 Task: Select true in the guides bracket pairs
Action: Mouse moved to (19, 576)
Screenshot: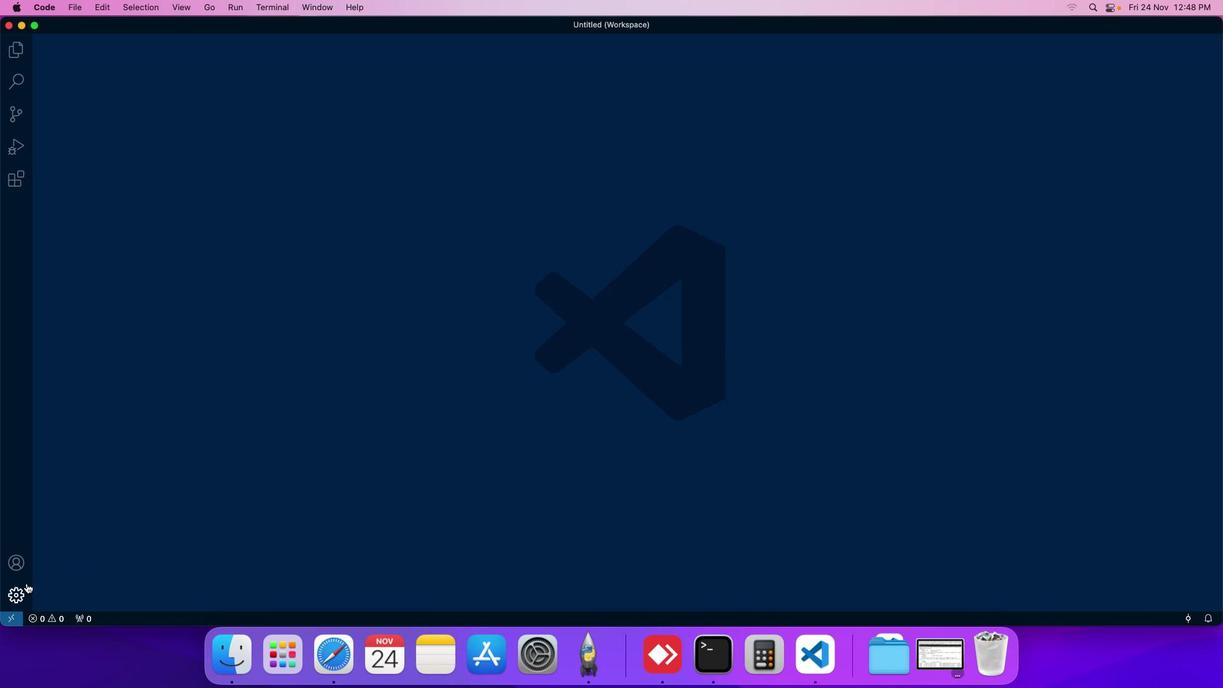 
Action: Mouse pressed left at (19, 576)
Screenshot: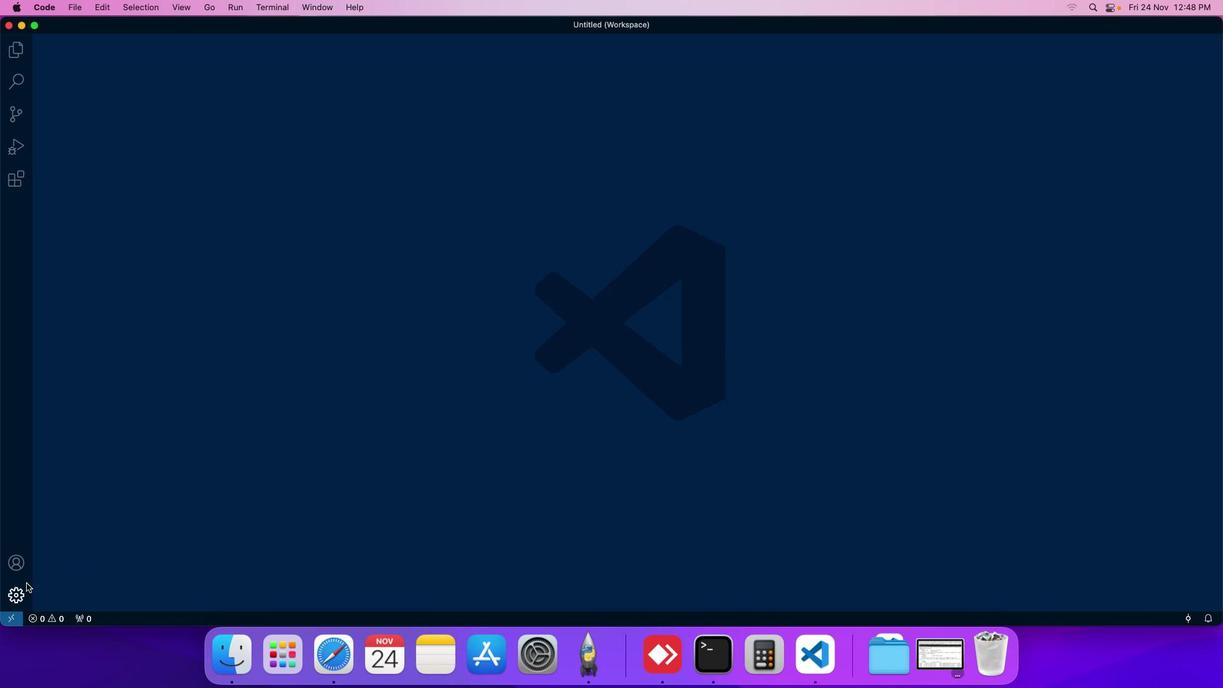 
Action: Mouse moved to (64, 497)
Screenshot: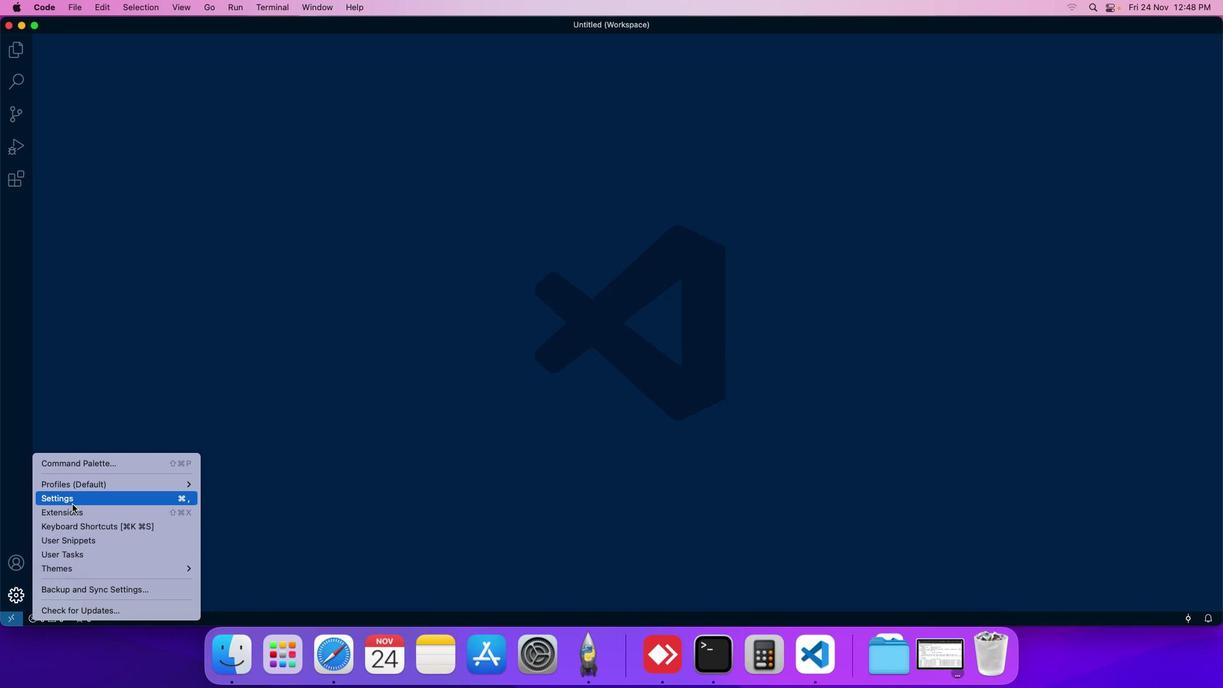 
Action: Mouse pressed left at (64, 497)
Screenshot: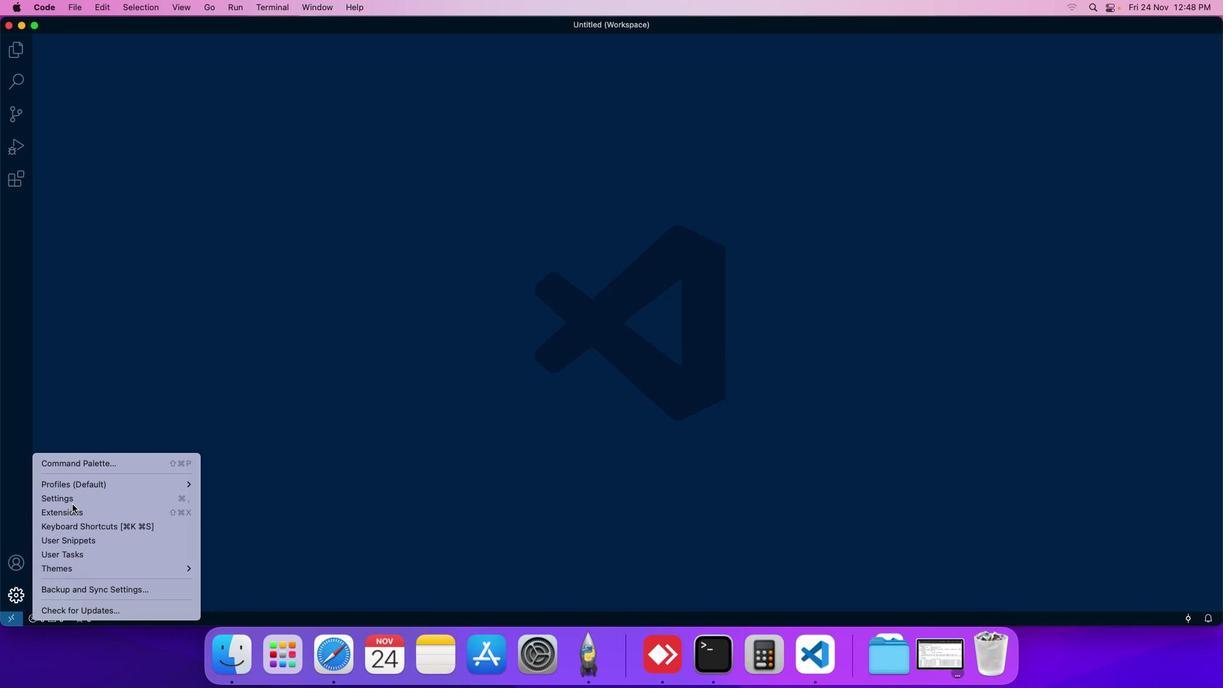 
Action: Mouse moved to (284, 135)
Screenshot: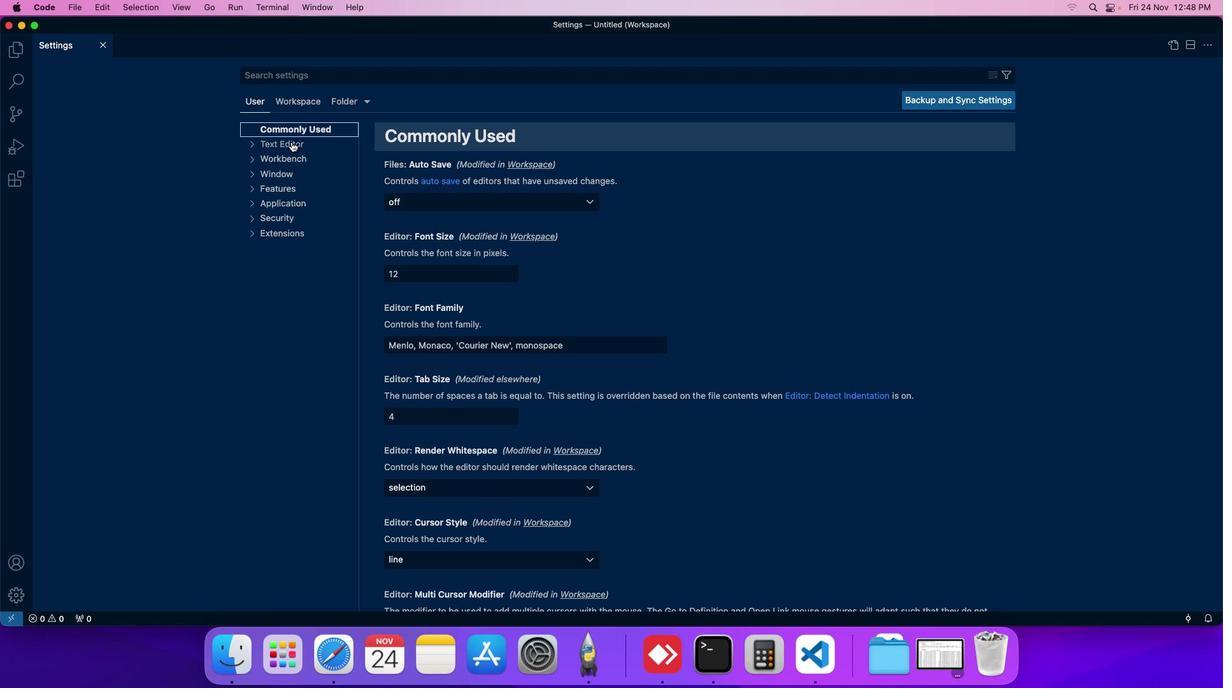 
Action: Mouse pressed left at (284, 135)
Screenshot: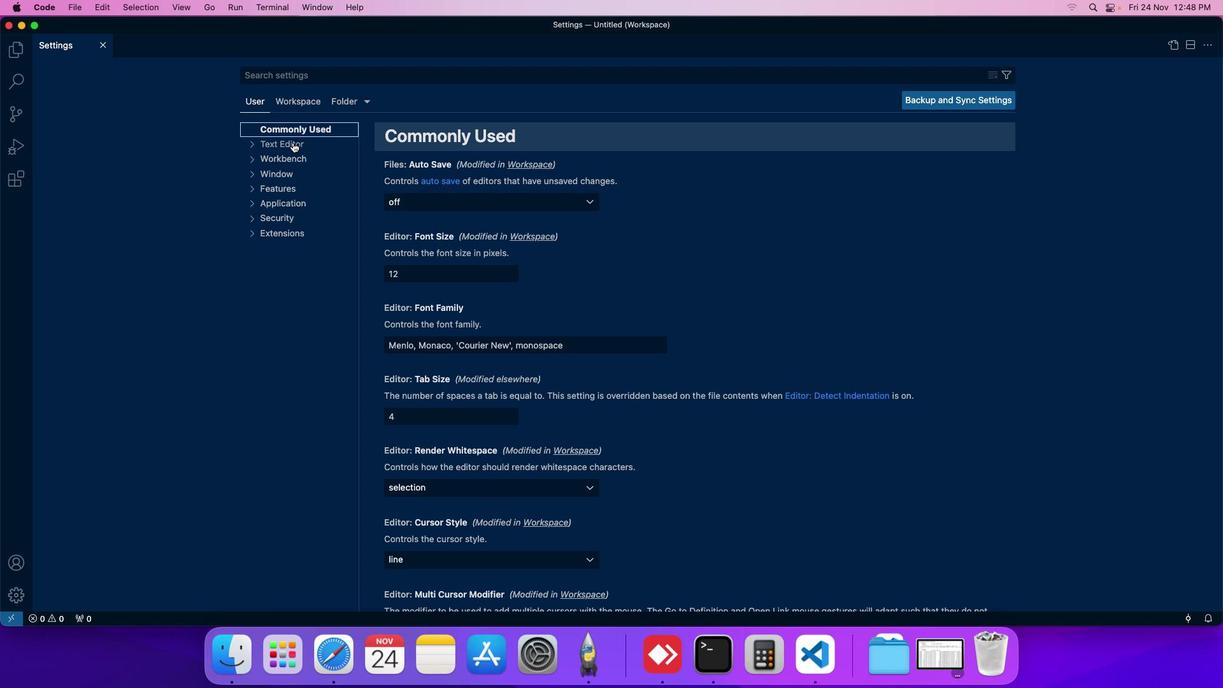 
Action: Mouse moved to (528, 296)
Screenshot: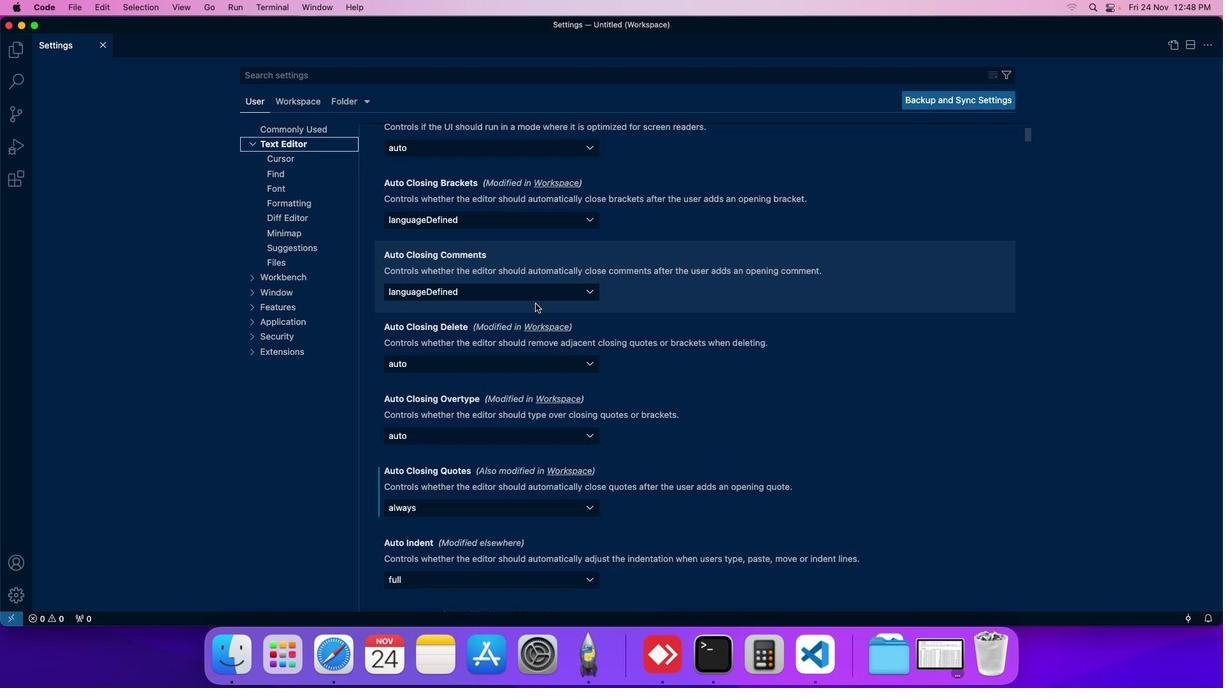 
Action: Mouse scrolled (528, 296) with delta (-6, -7)
Screenshot: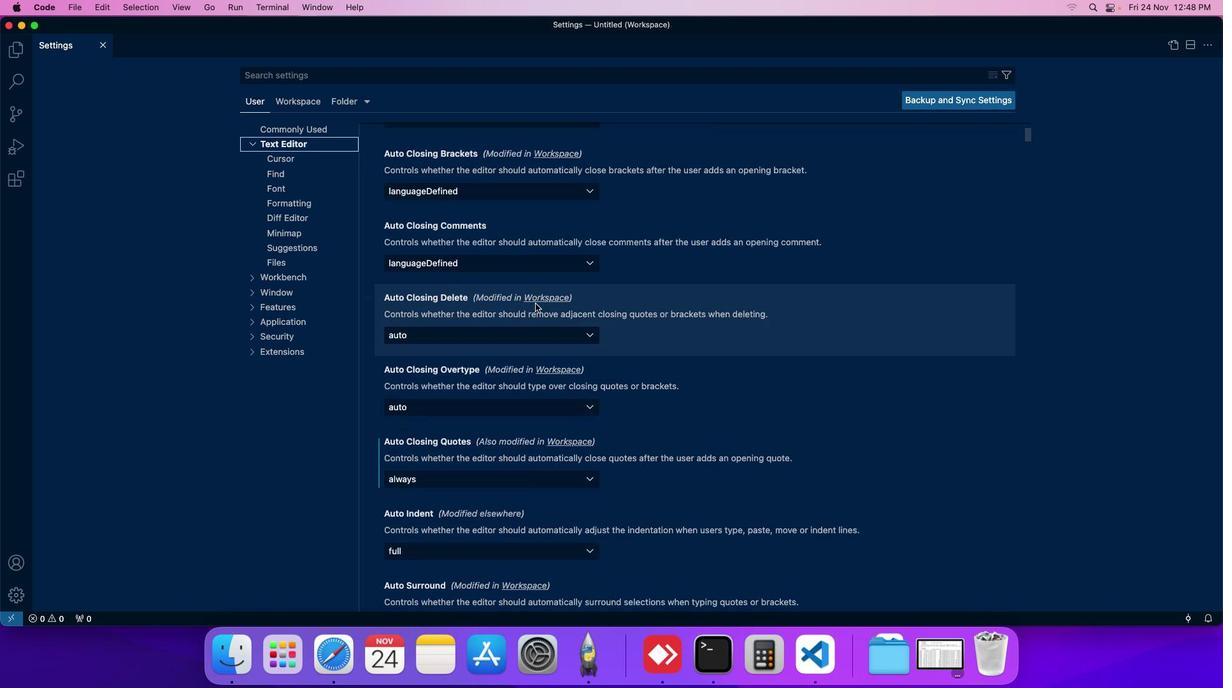 
Action: Mouse scrolled (528, 296) with delta (-6, -7)
Screenshot: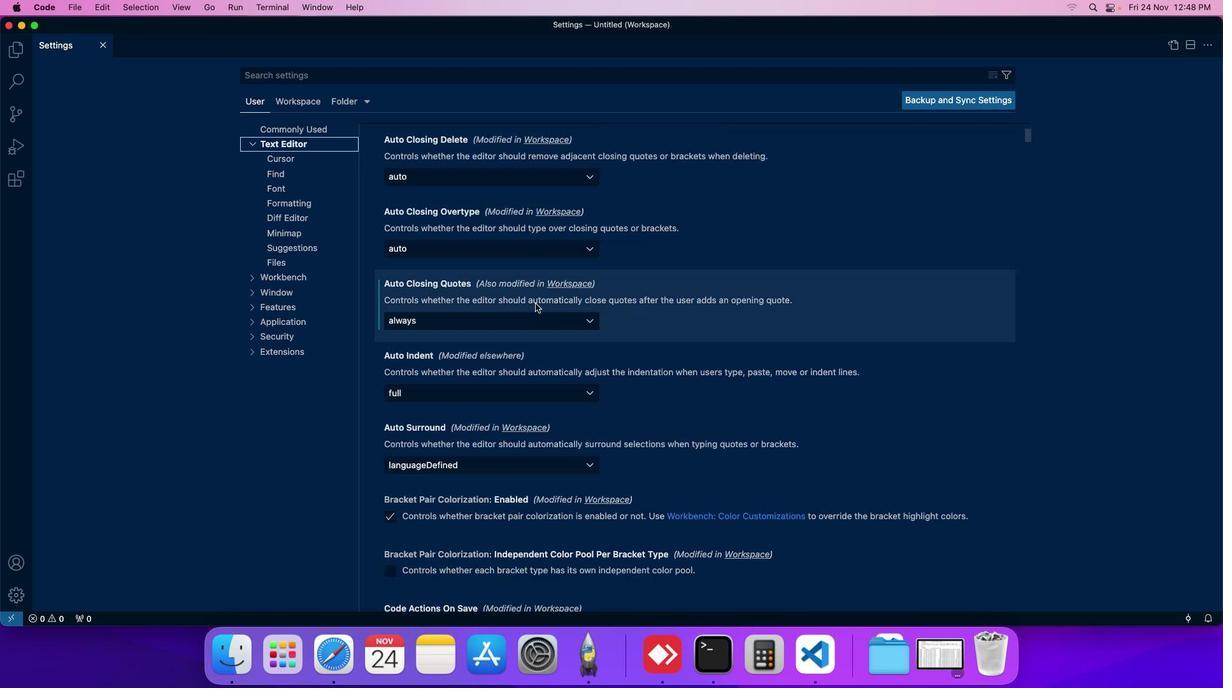 
Action: Mouse scrolled (528, 296) with delta (-6, -7)
Screenshot: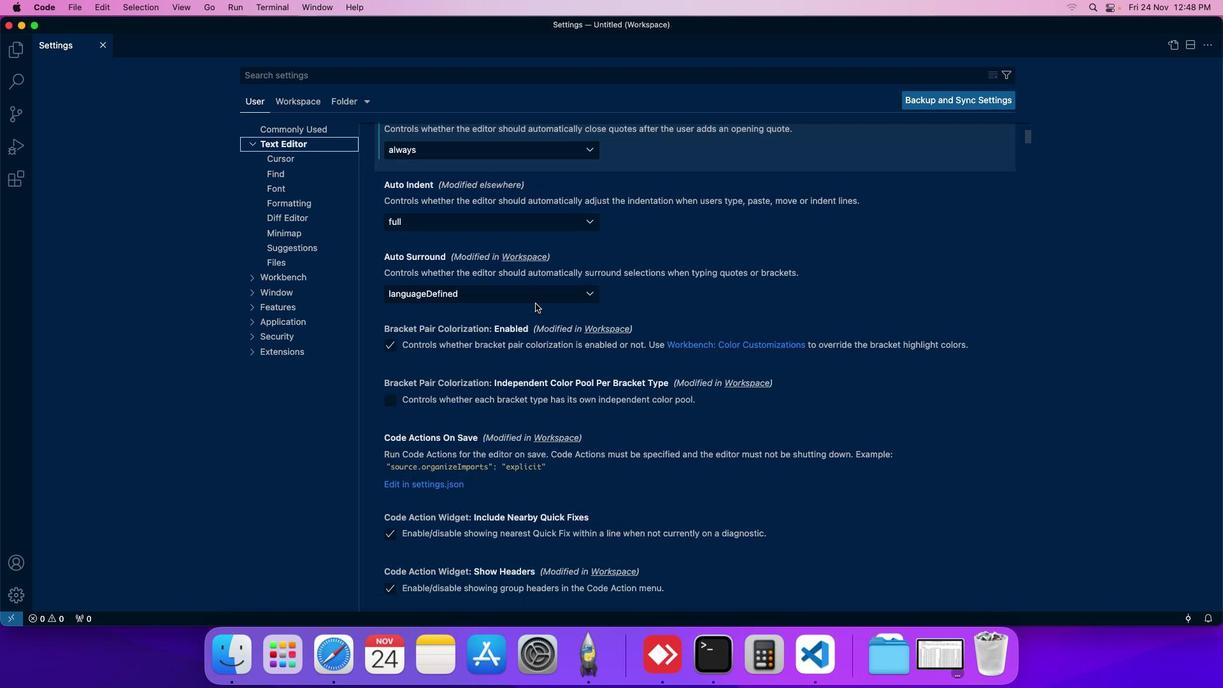 
Action: Mouse scrolled (528, 296) with delta (-6, -7)
Screenshot: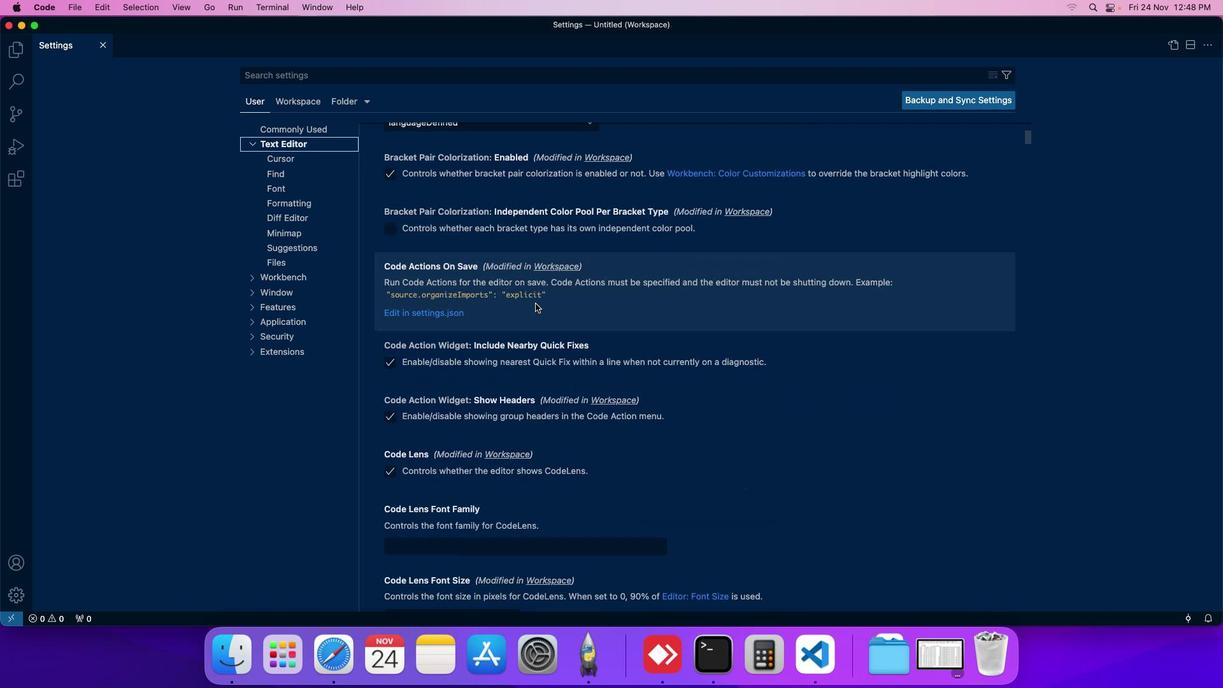 
Action: Mouse scrolled (528, 296) with delta (-6, -7)
Screenshot: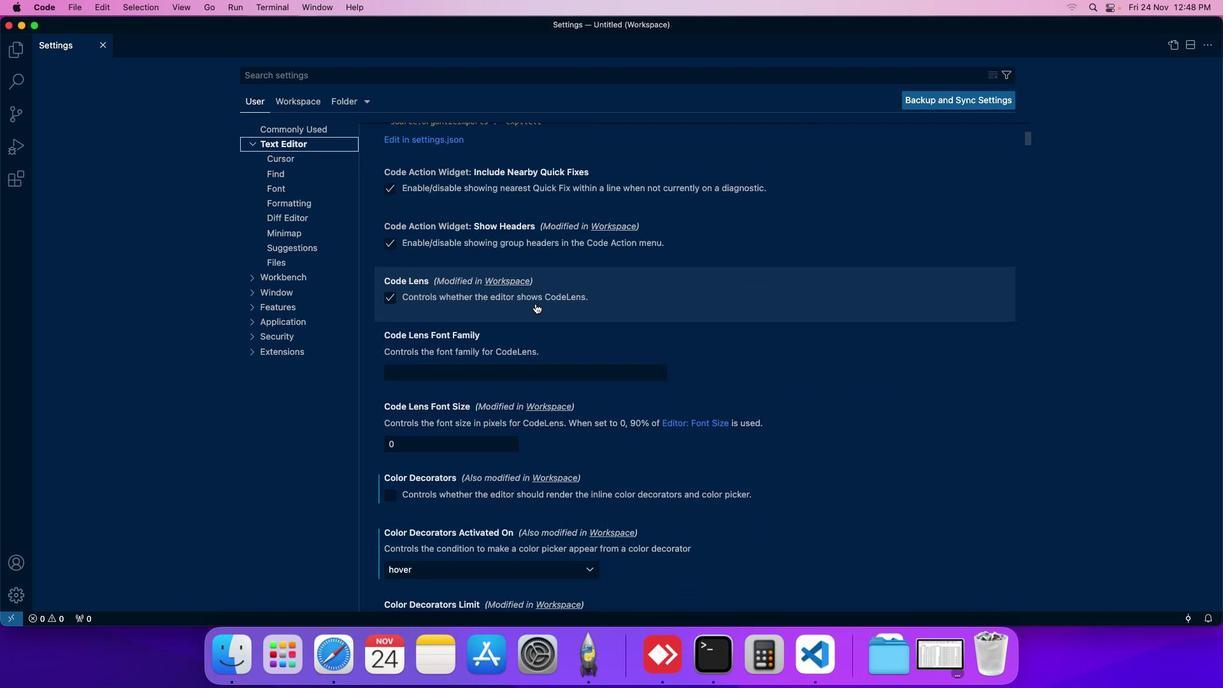 
Action: Mouse scrolled (528, 296) with delta (-6, -7)
Screenshot: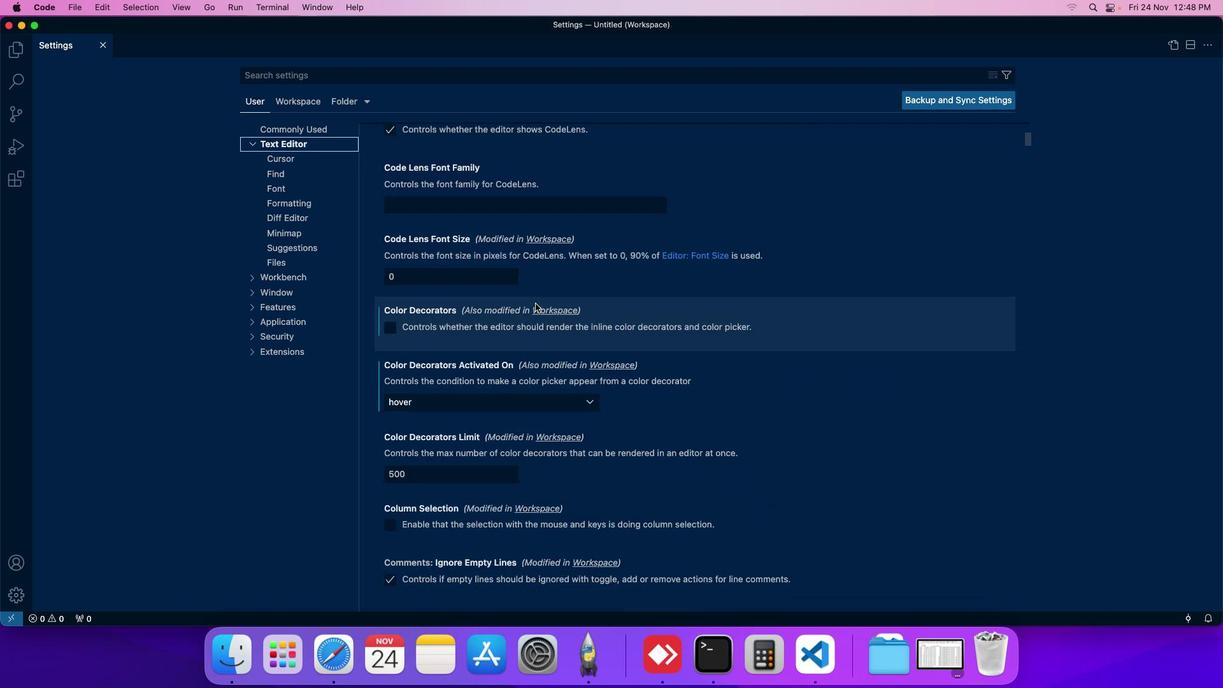 
Action: Mouse scrolled (528, 296) with delta (-6, -7)
Screenshot: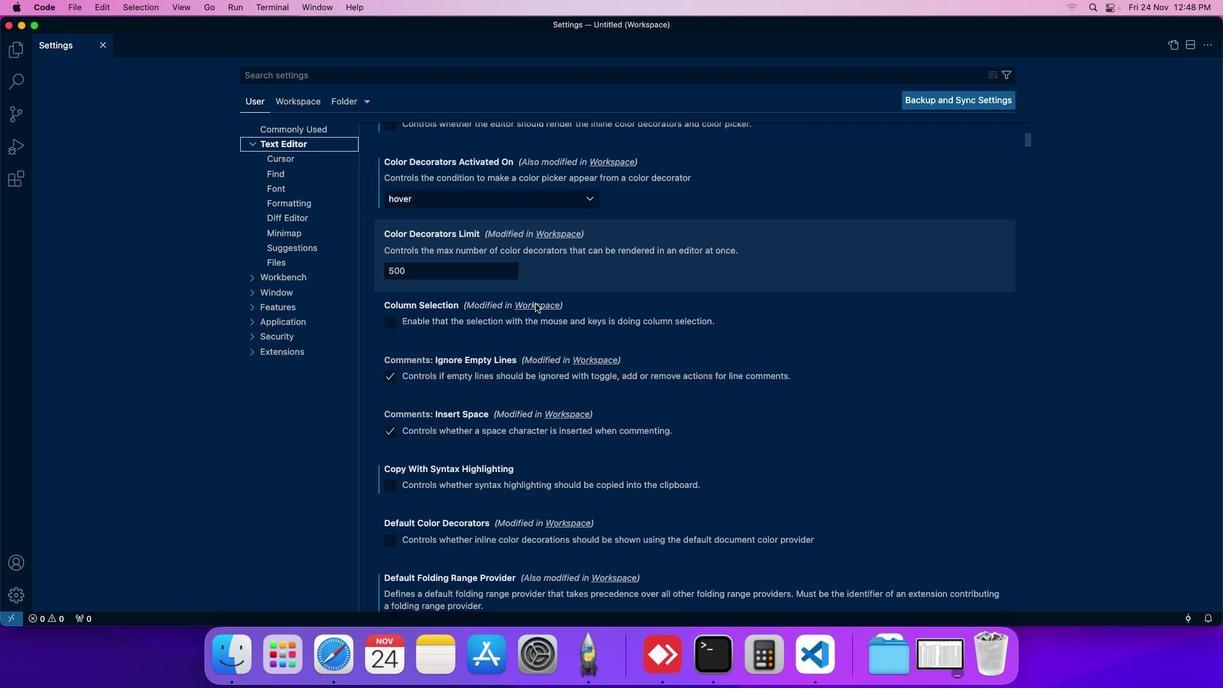 
Action: Mouse scrolled (528, 296) with delta (-6, -7)
Screenshot: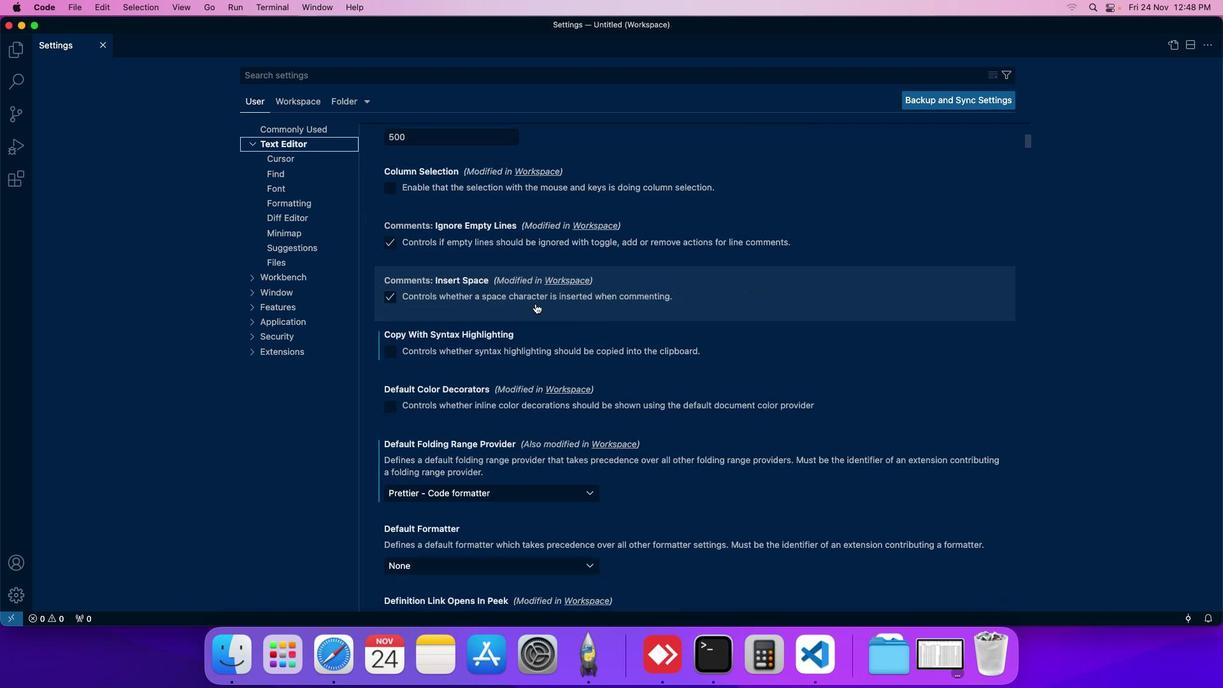 
Action: Mouse scrolled (528, 296) with delta (-6, -7)
Screenshot: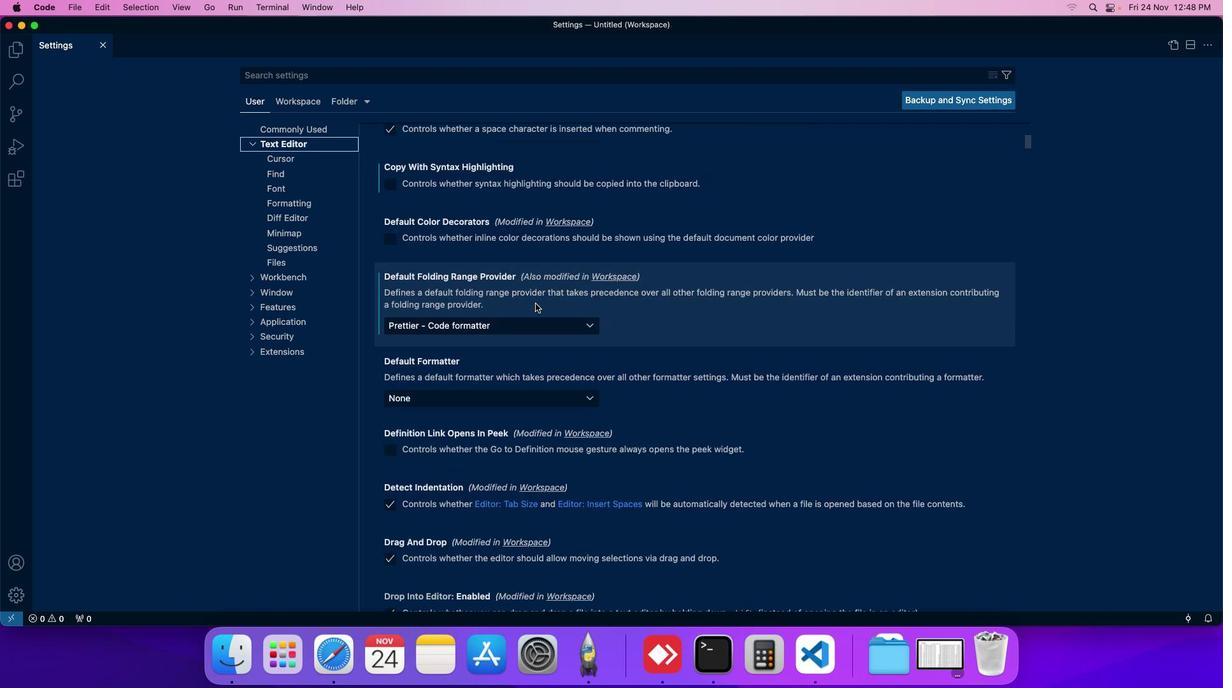 
Action: Mouse scrolled (528, 296) with delta (-6, -7)
Screenshot: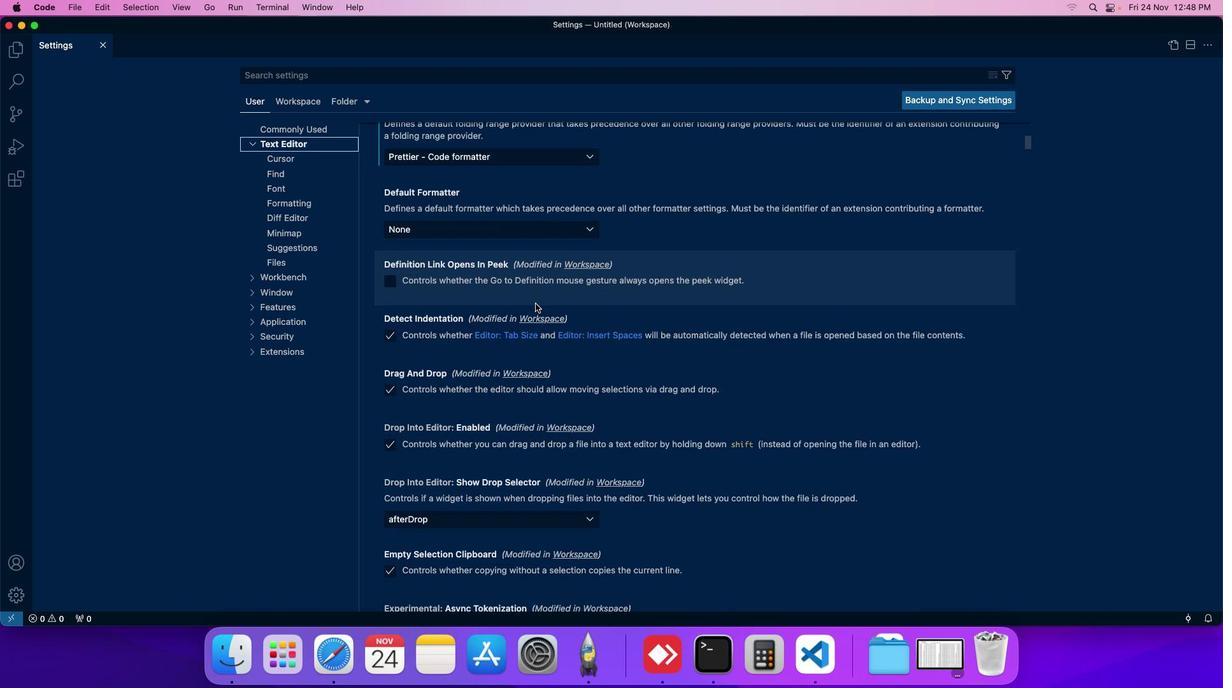 
Action: Mouse scrolled (528, 296) with delta (-6, -7)
Screenshot: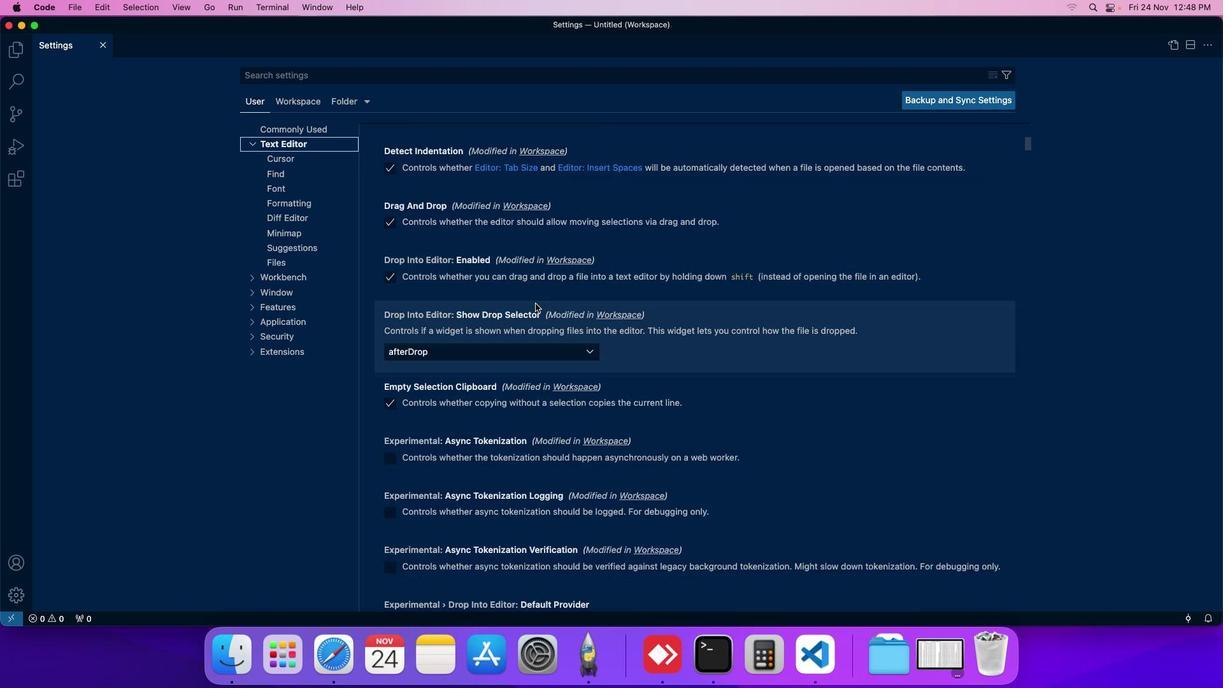 
Action: Mouse scrolled (528, 296) with delta (-6, -7)
Screenshot: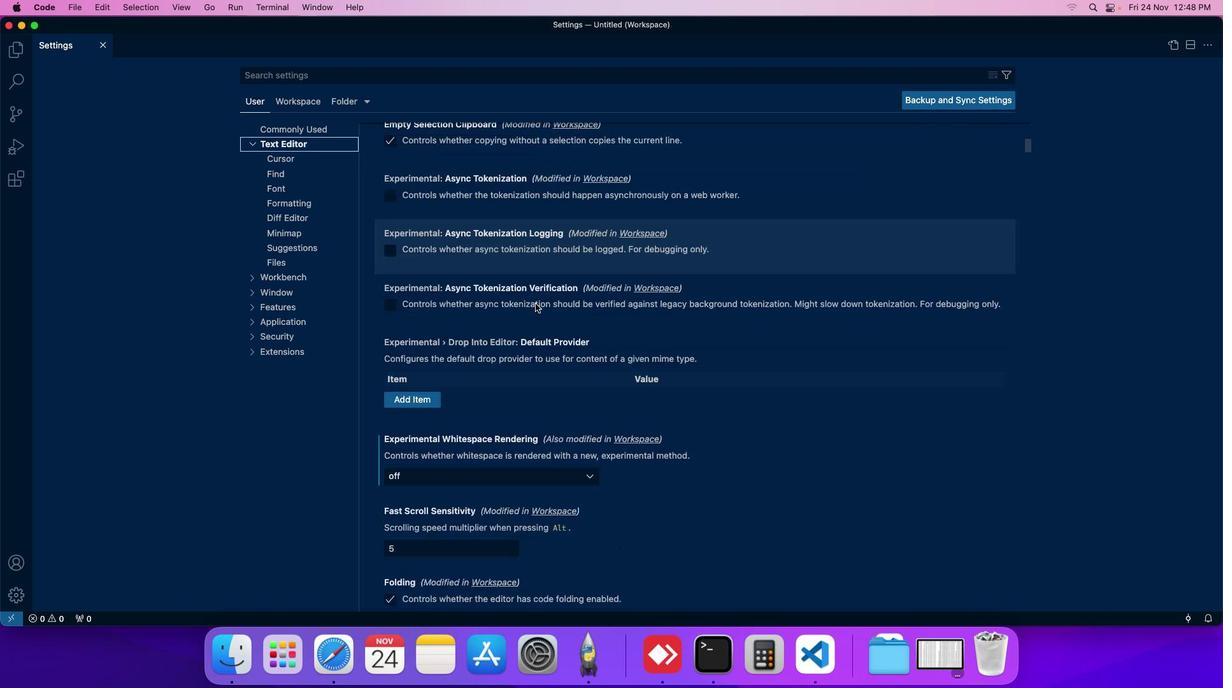 
Action: Mouse scrolled (528, 296) with delta (-6, -7)
Screenshot: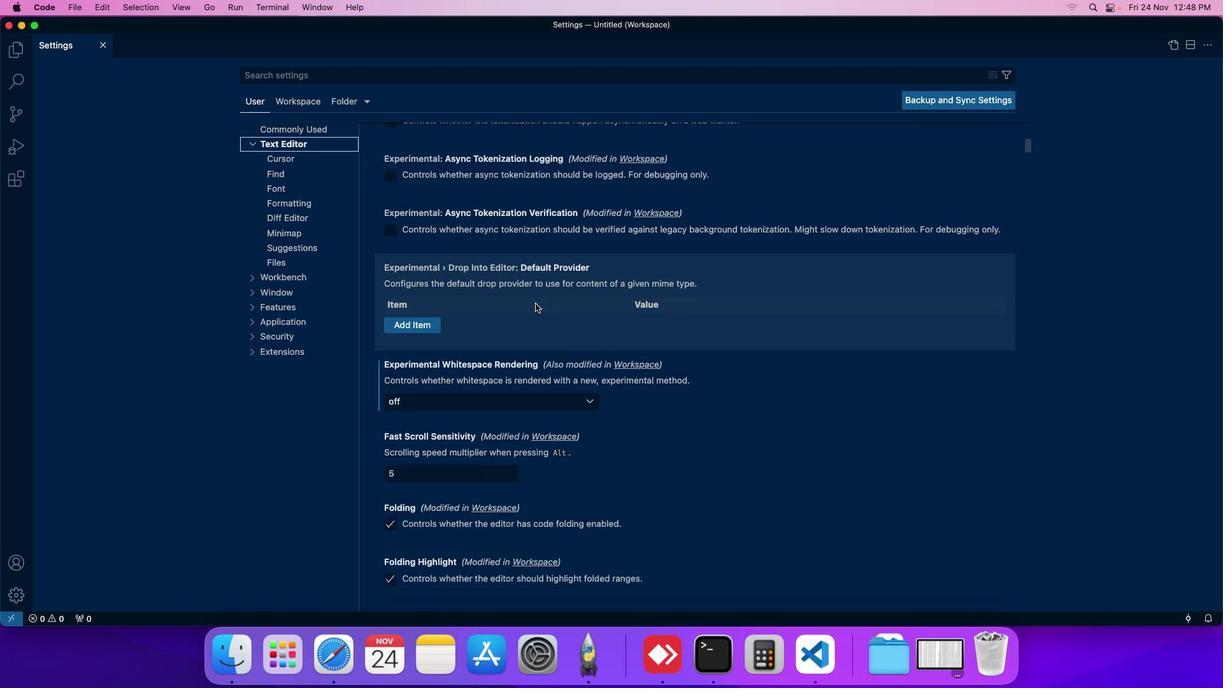 
Action: Mouse scrolled (528, 296) with delta (-6, -7)
Screenshot: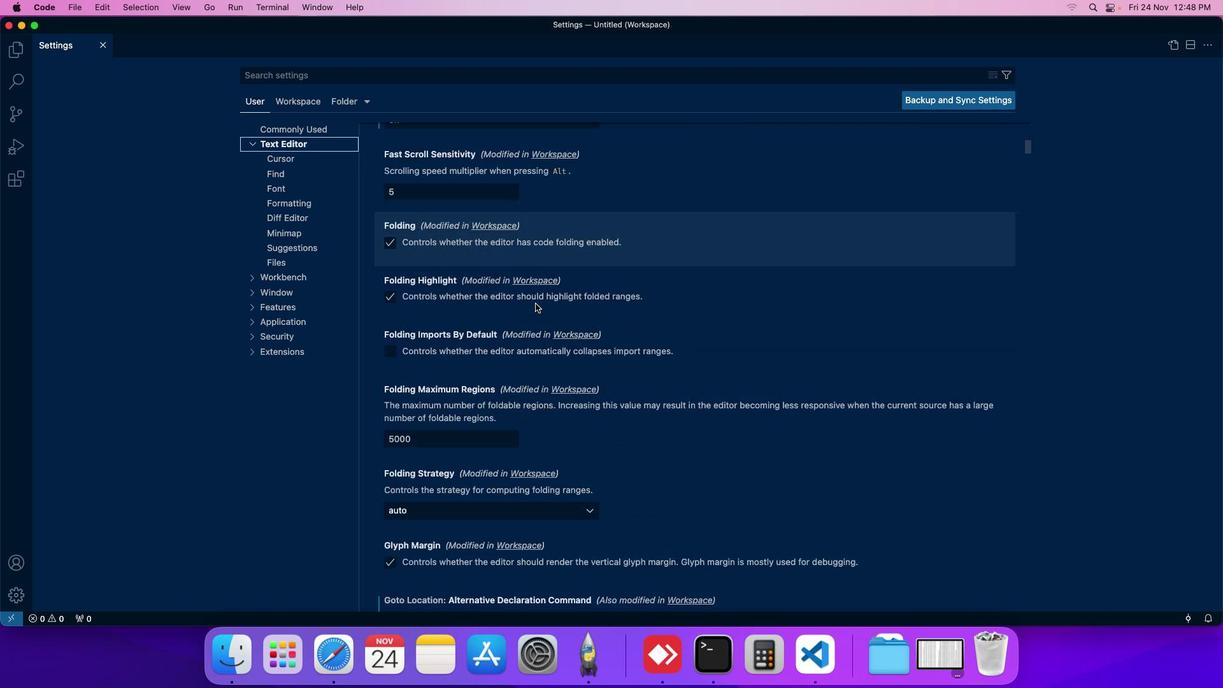 
Action: Mouse scrolled (528, 296) with delta (-6, -7)
Screenshot: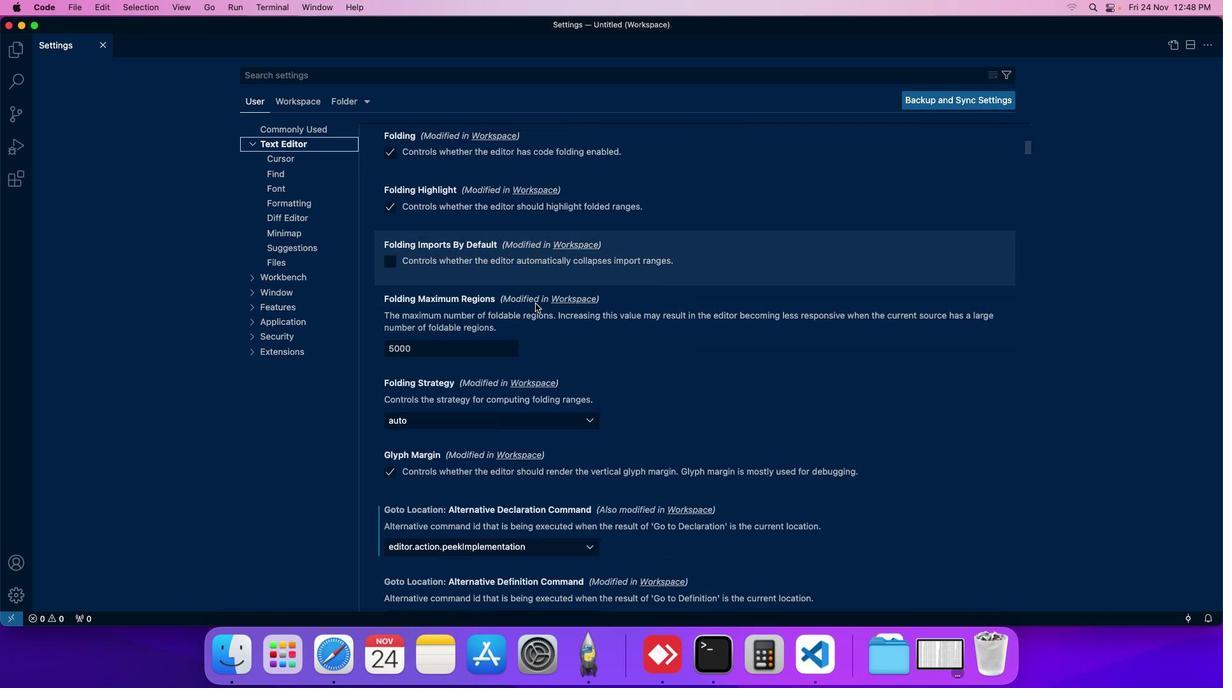 
Action: Mouse scrolled (528, 296) with delta (-6, -7)
Screenshot: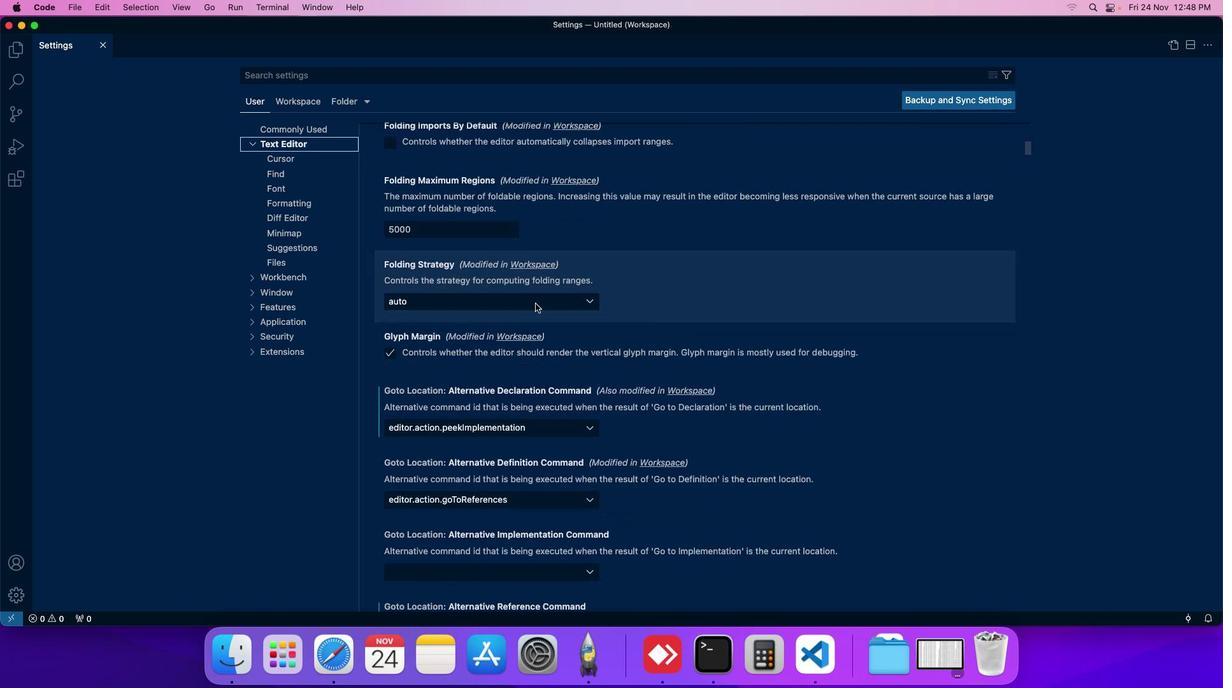 
Action: Mouse scrolled (528, 296) with delta (-6, -7)
Screenshot: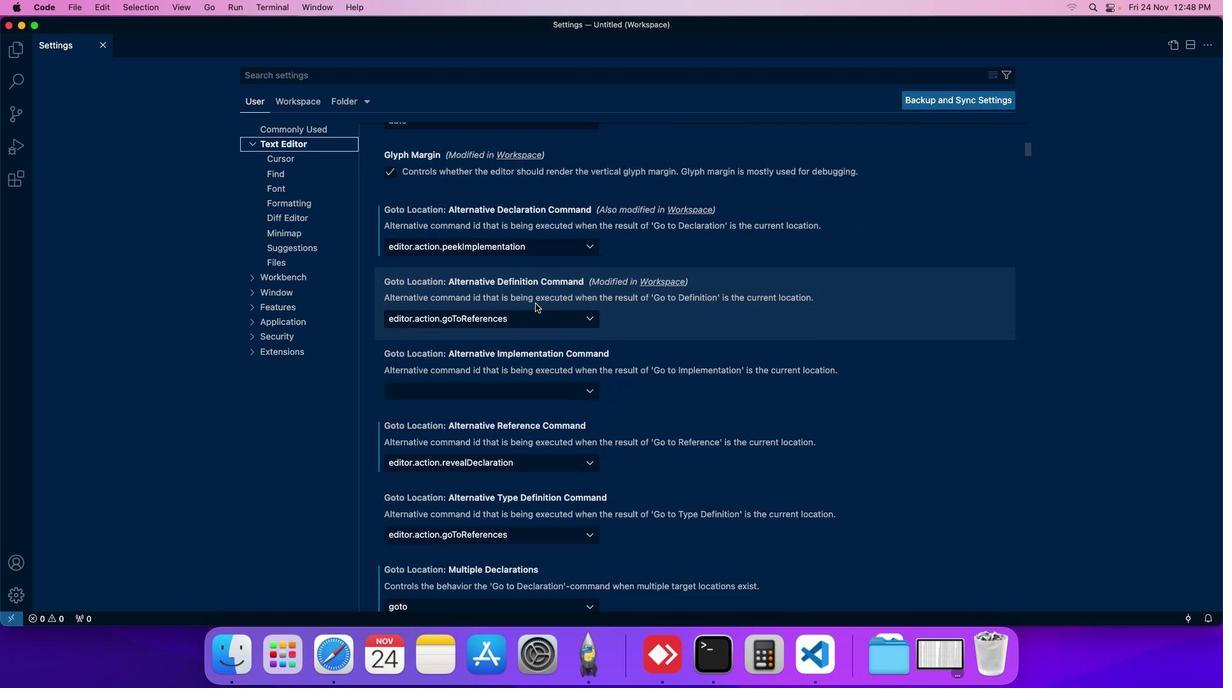 
Action: Mouse scrolled (528, 296) with delta (-6, -7)
Screenshot: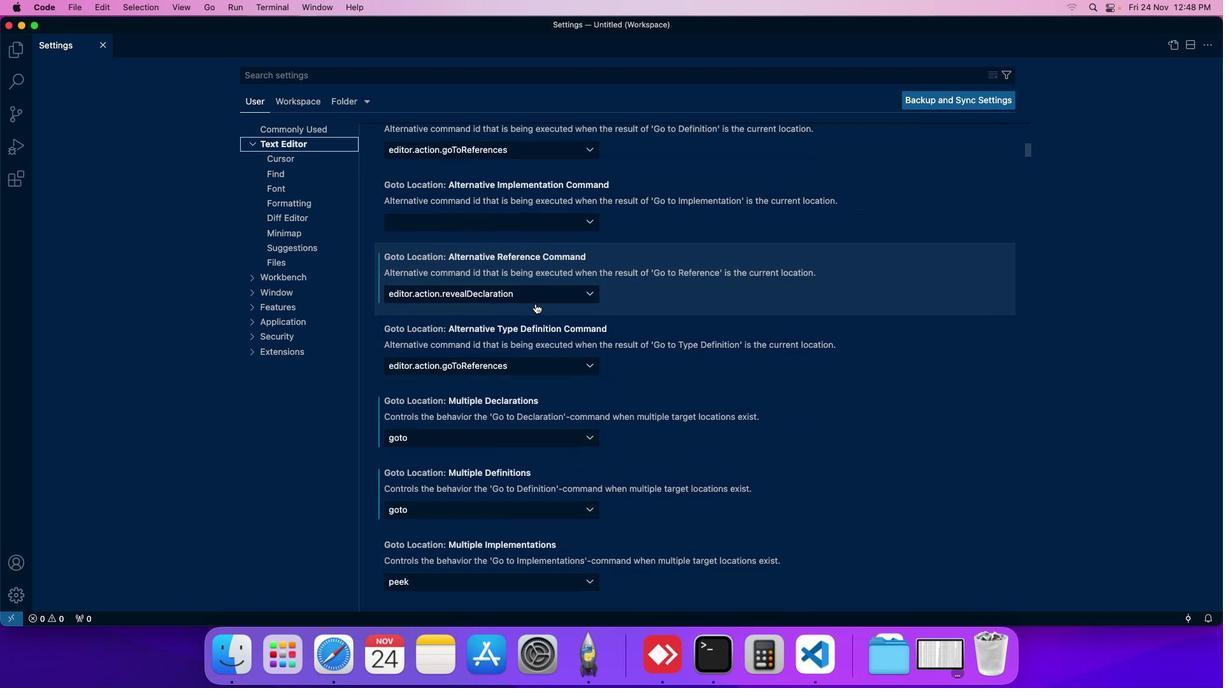 
Action: Mouse scrolled (528, 296) with delta (-6, -7)
Screenshot: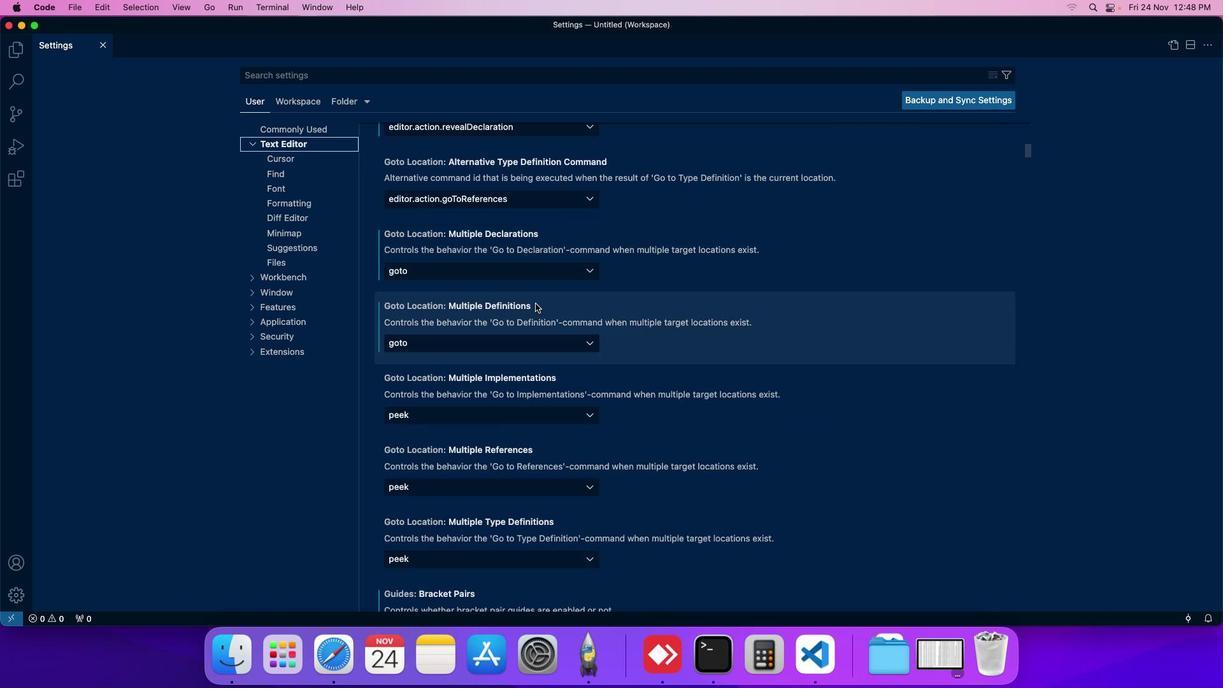 
Action: Mouse scrolled (528, 296) with delta (-6, -7)
Screenshot: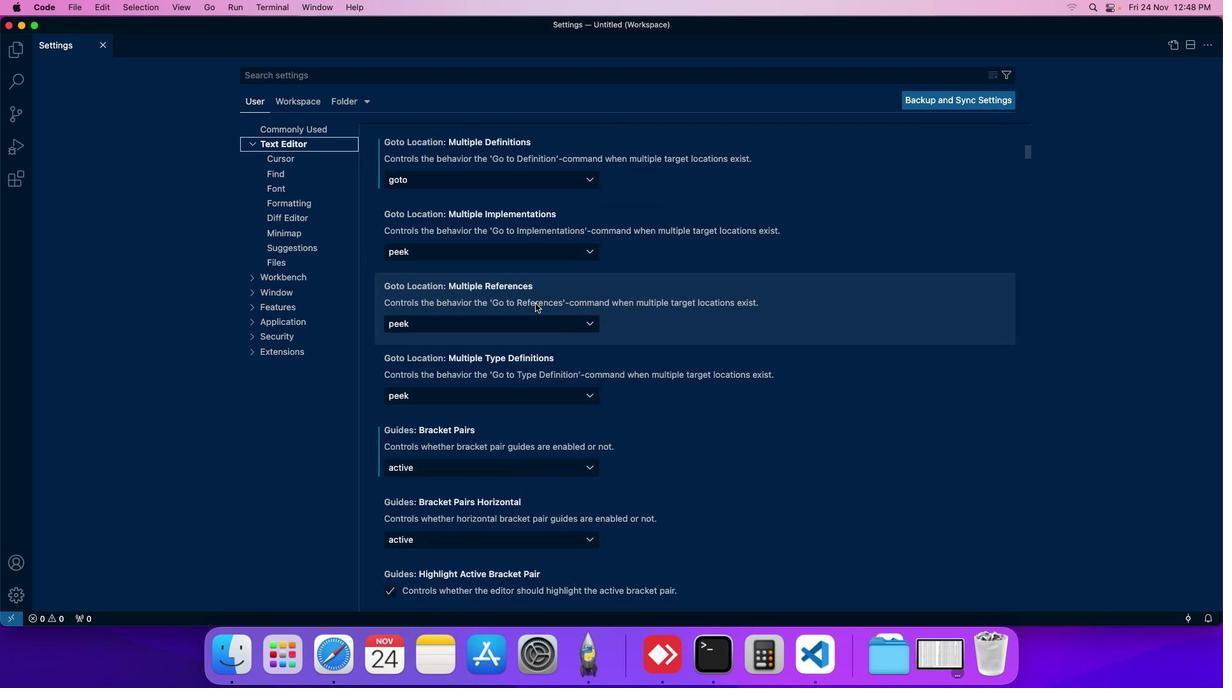 
Action: Mouse moved to (482, 306)
Screenshot: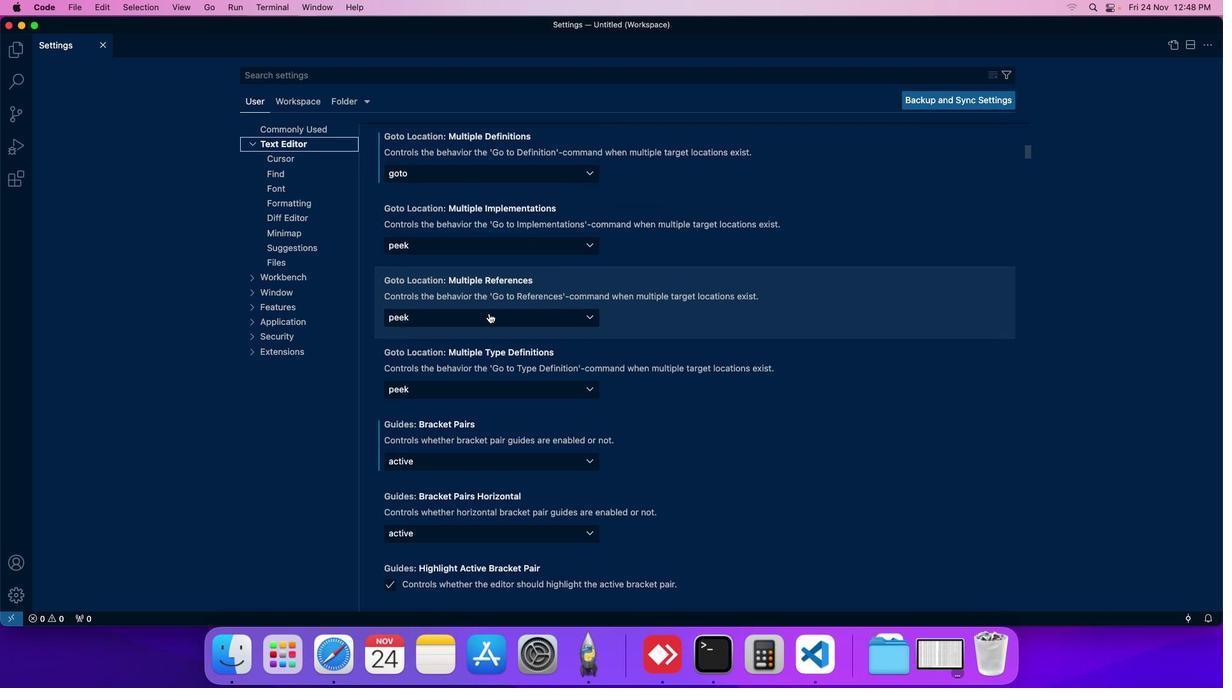 
Action: Mouse scrolled (482, 306) with delta (-6, -7)
Screenshot: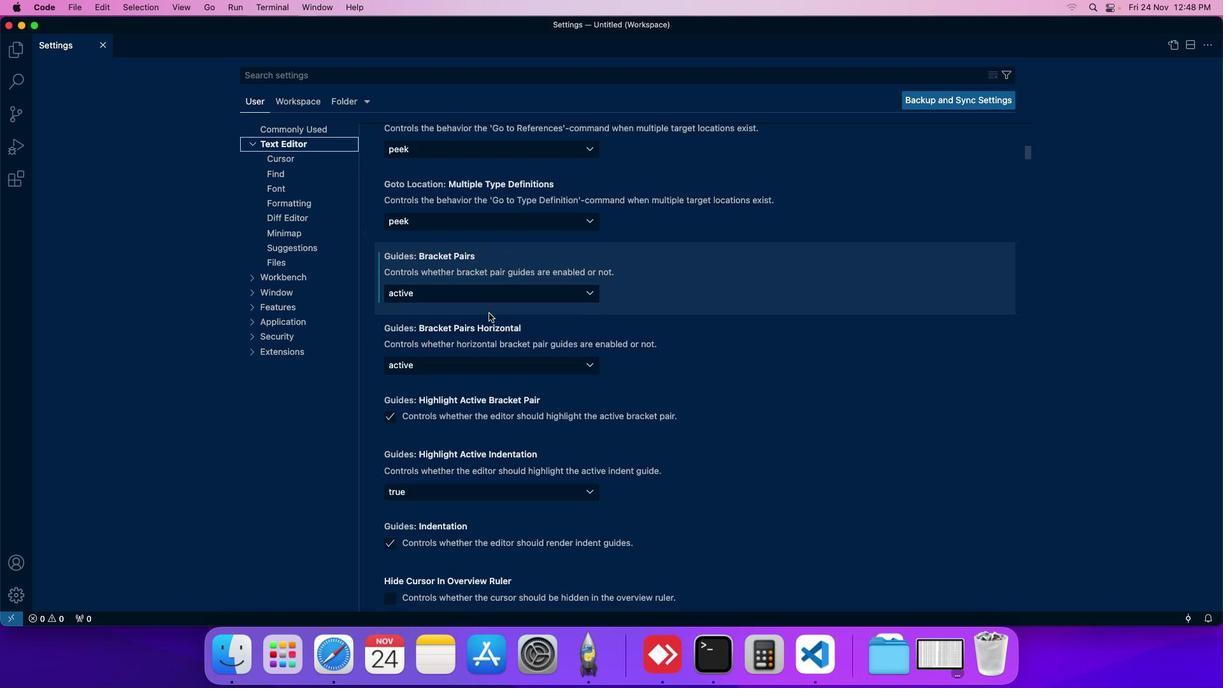 
Action: Mouse moved to (424, 286)
Screenshot: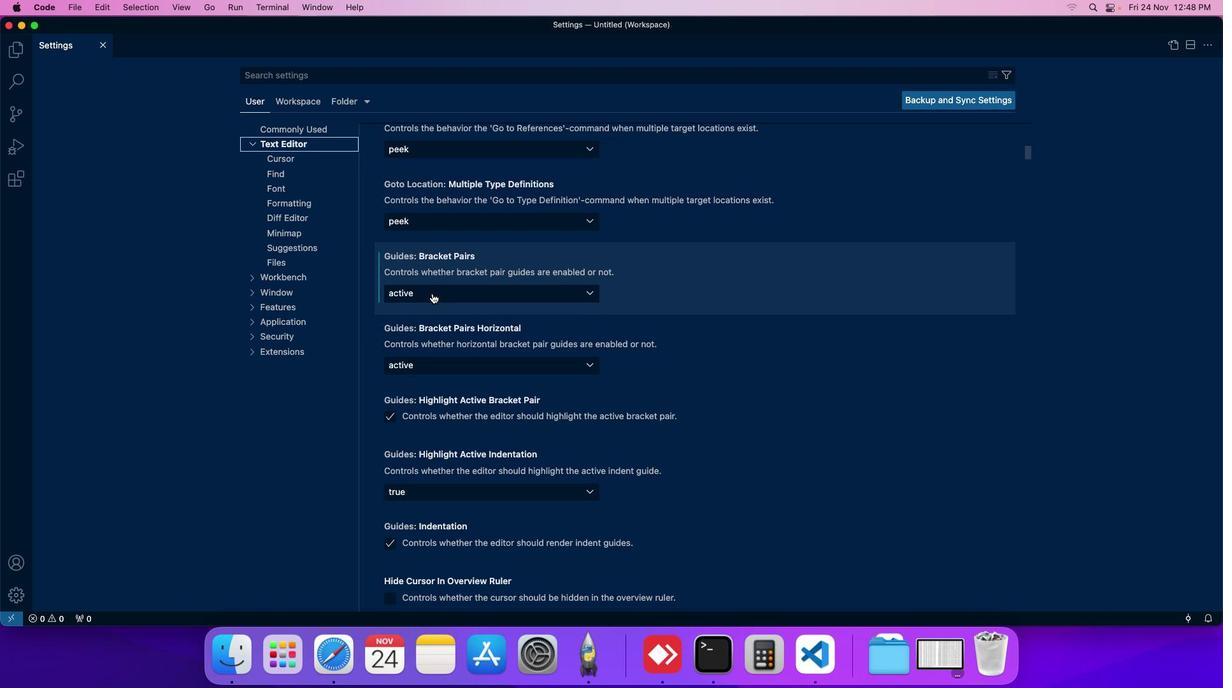 
Action: Mouse pressed left at (424, 286)
Screenshot: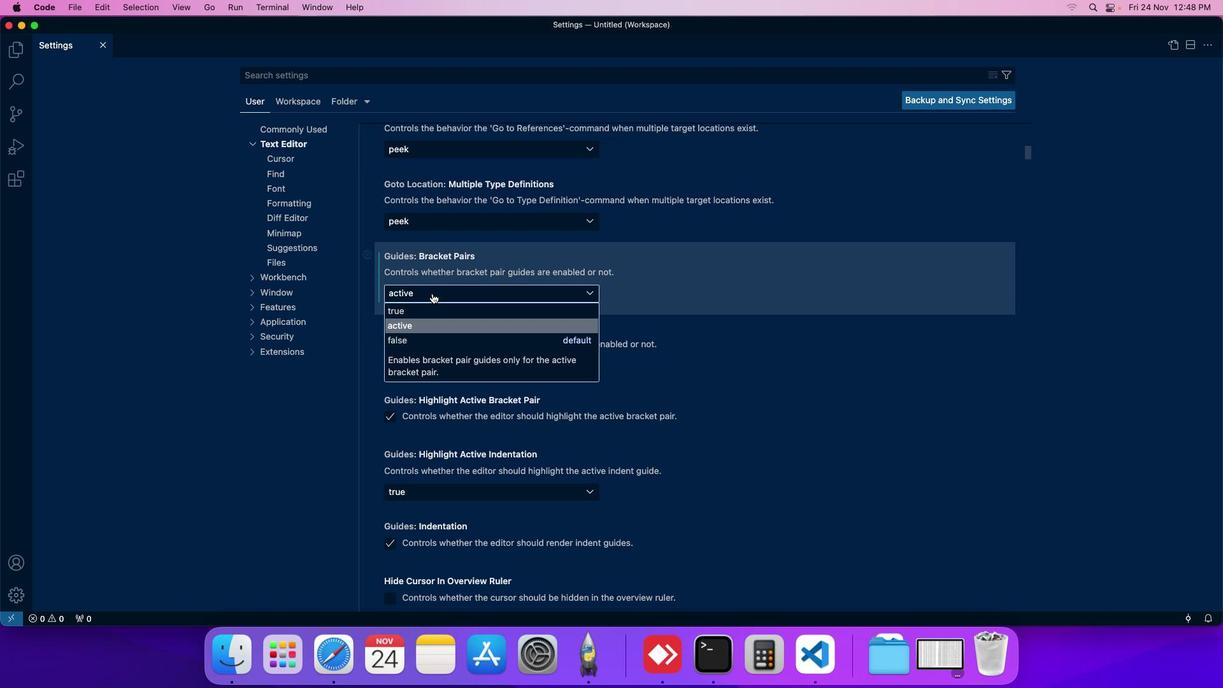 
Action: Mouse moved to (412, 302)
Screenshot: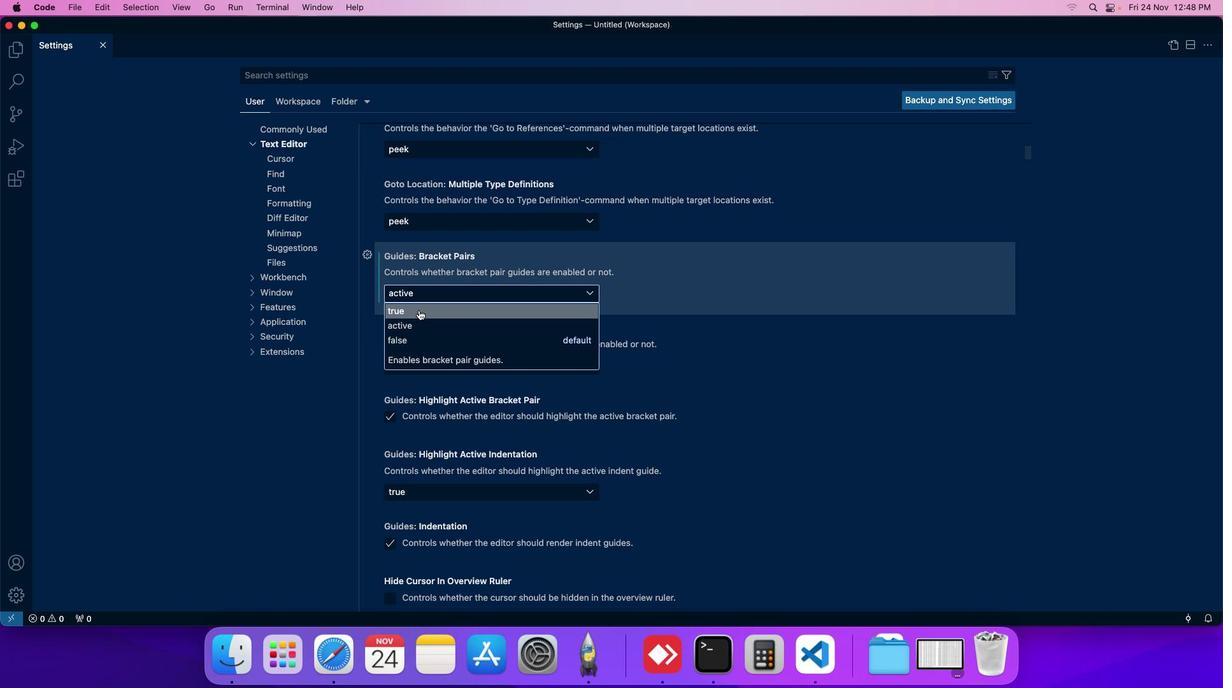 
Action: Mouse pressed left at (412, 302)
Screenshot: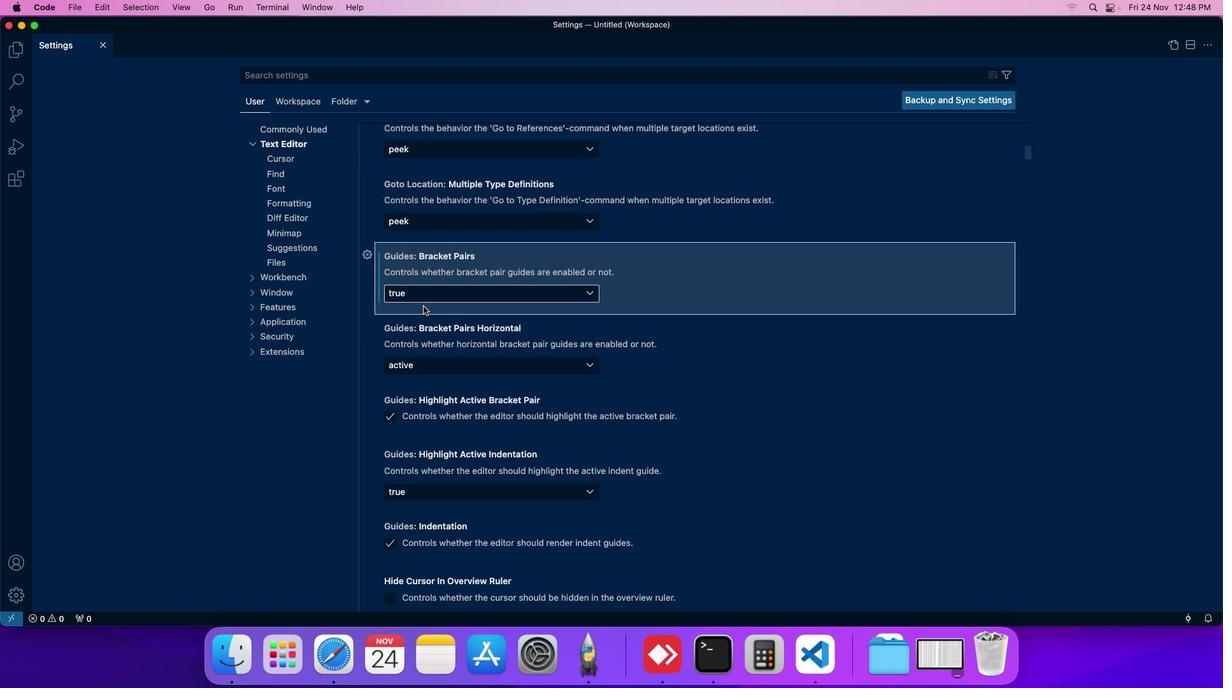 
Action: Mouse moved to (426, 293)
Screenshot: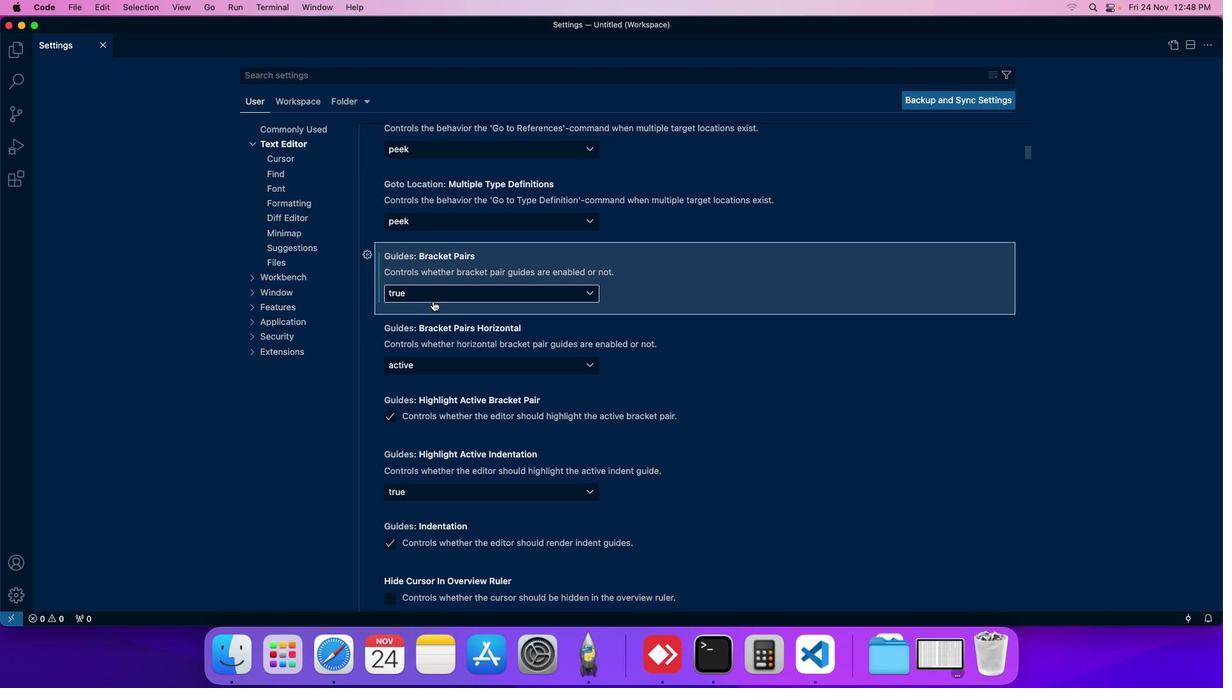 
